 Task: Create a due date automation when advanced on, the moment a card is due add fields without custom field "Resume" set to a number greater or equal to 1 and greater or equal to 10.
Action: Mouse moved to (998, 86)
Screenshot: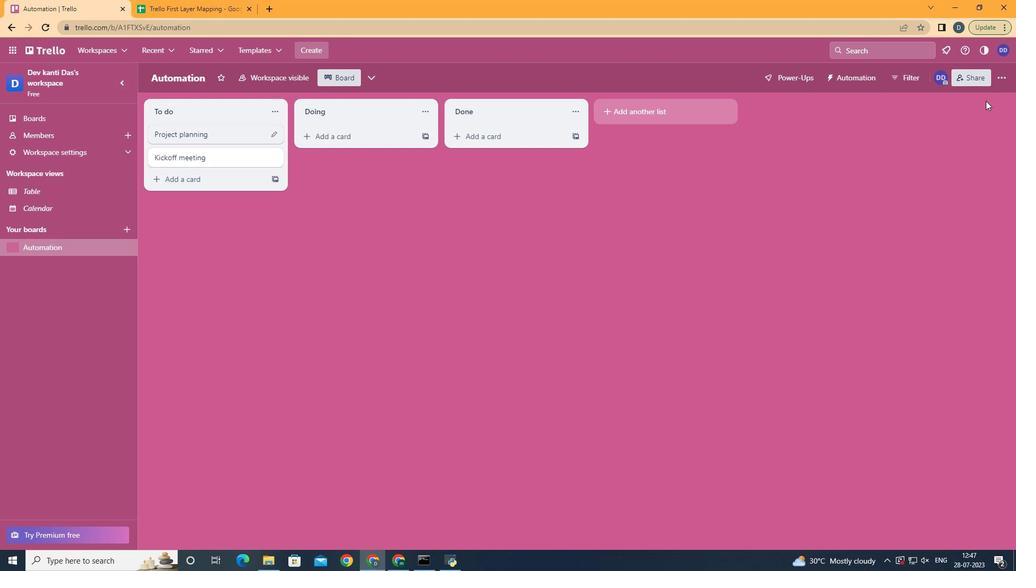 
Action: Mouse pressed left at (998, 86)
Screenshot: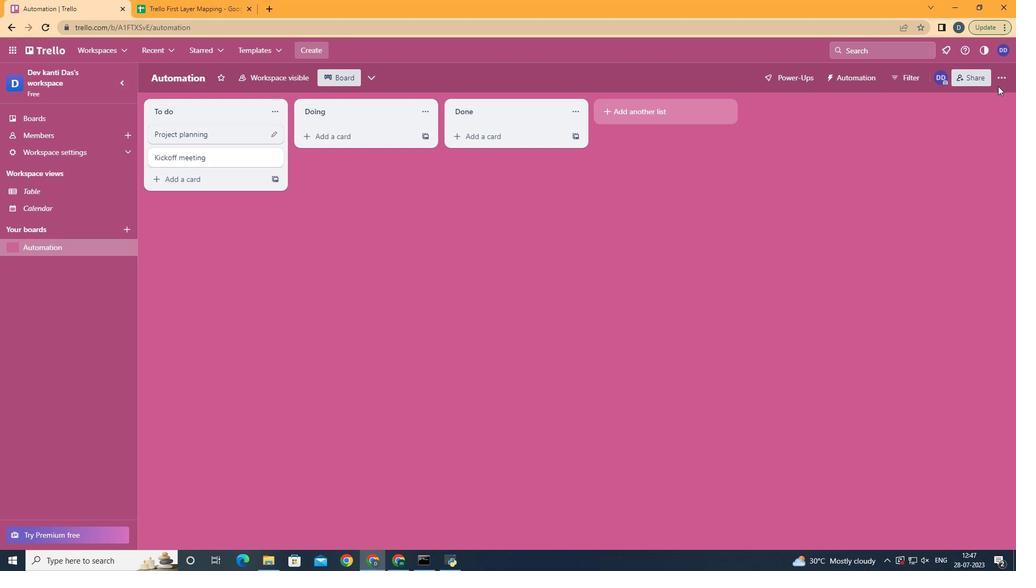 
Action: Mouse moved to (998, 82)
Screenshot: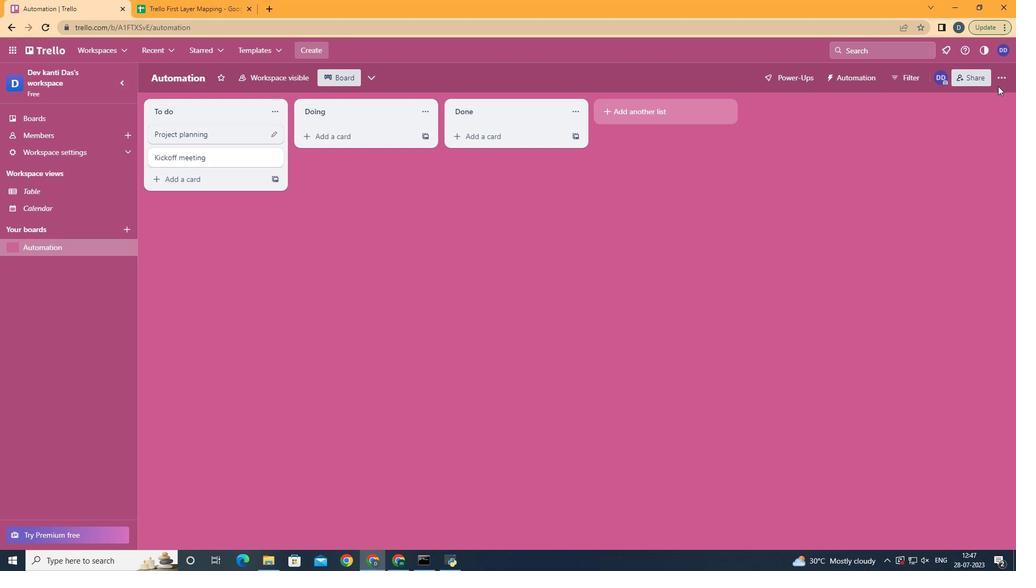 
Action: Mouse pressed left at (998, 82)
Screenshot: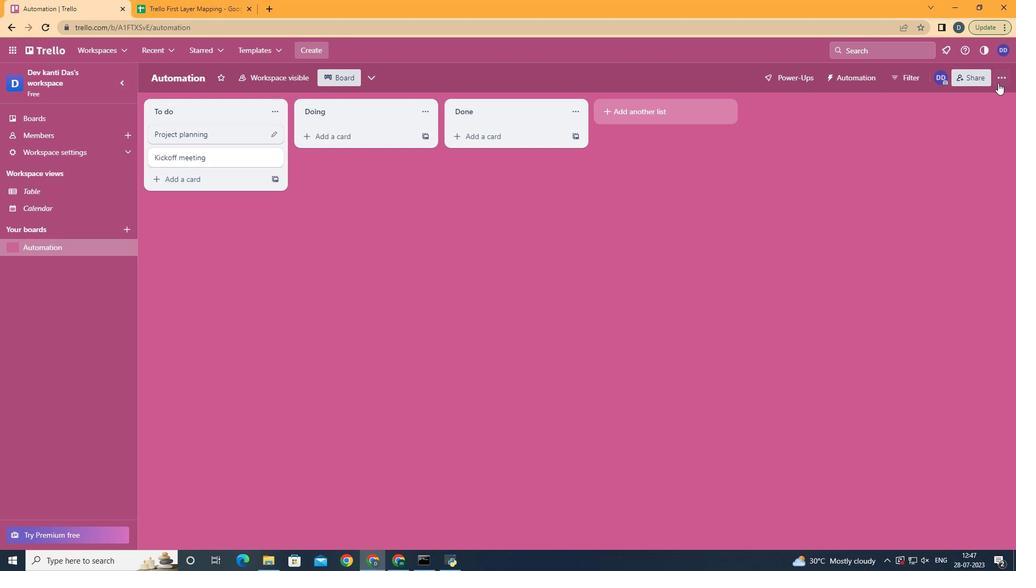 
Action: Mouse moved to (910, 223)
Screenshot: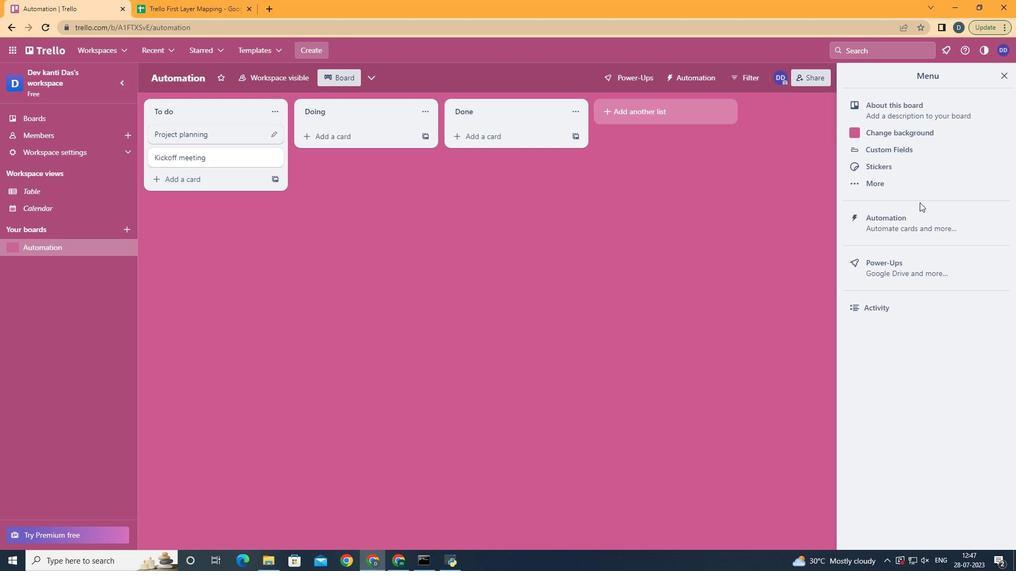 
Action: Mouse pressed left at (910, 223)
Screenshot: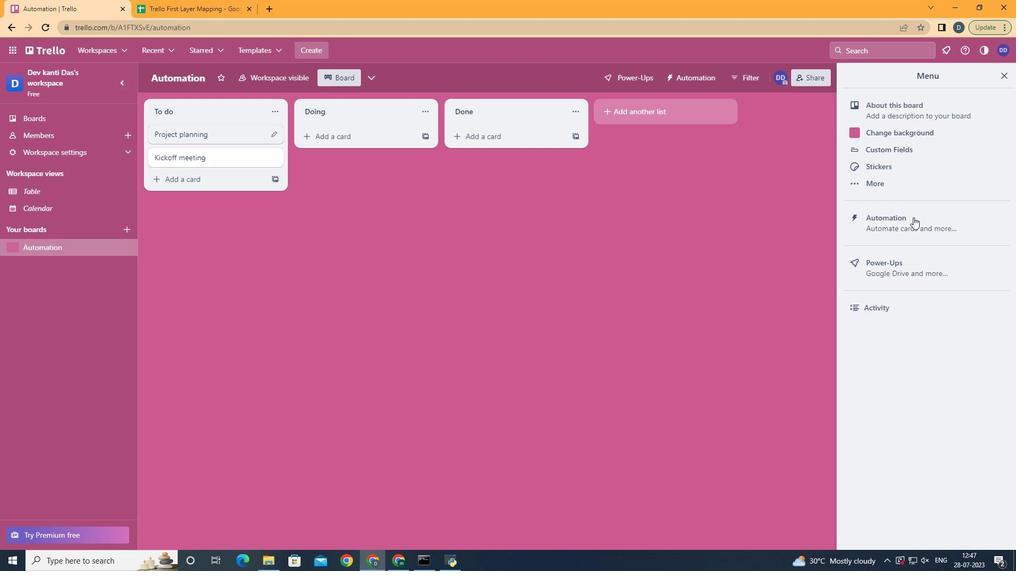 
Action: Mouse moved to (194, 210)
Screenshot: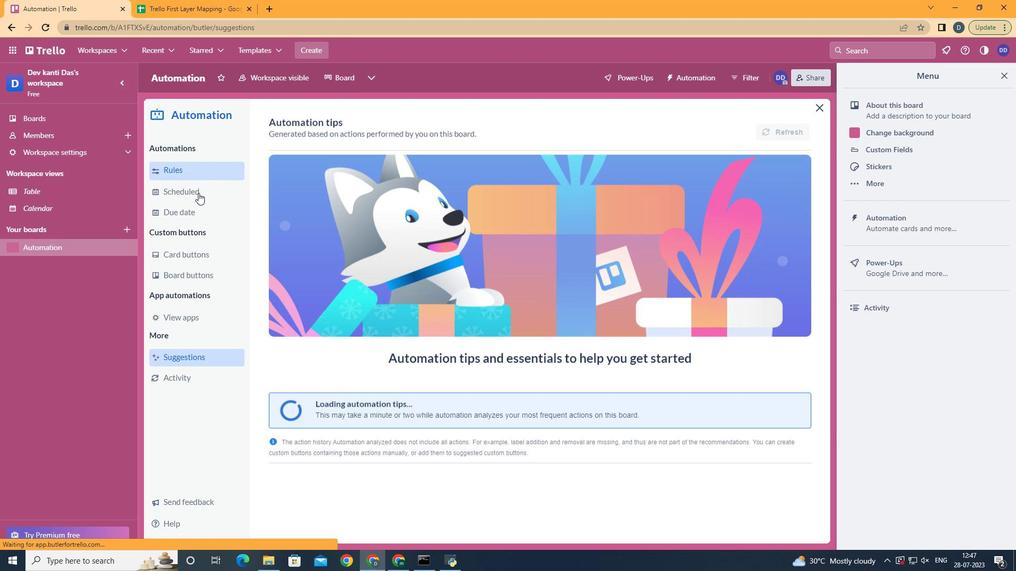 
Action: Mouse pressed left at (194, 210)
Screenshot: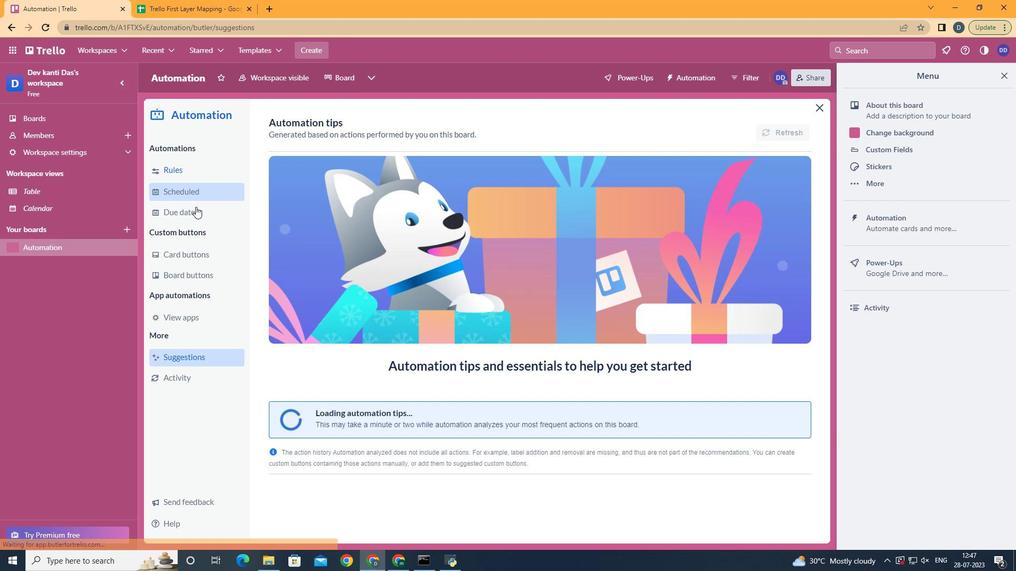 
Action: Mouse moved to (742, 132)
Screenshot: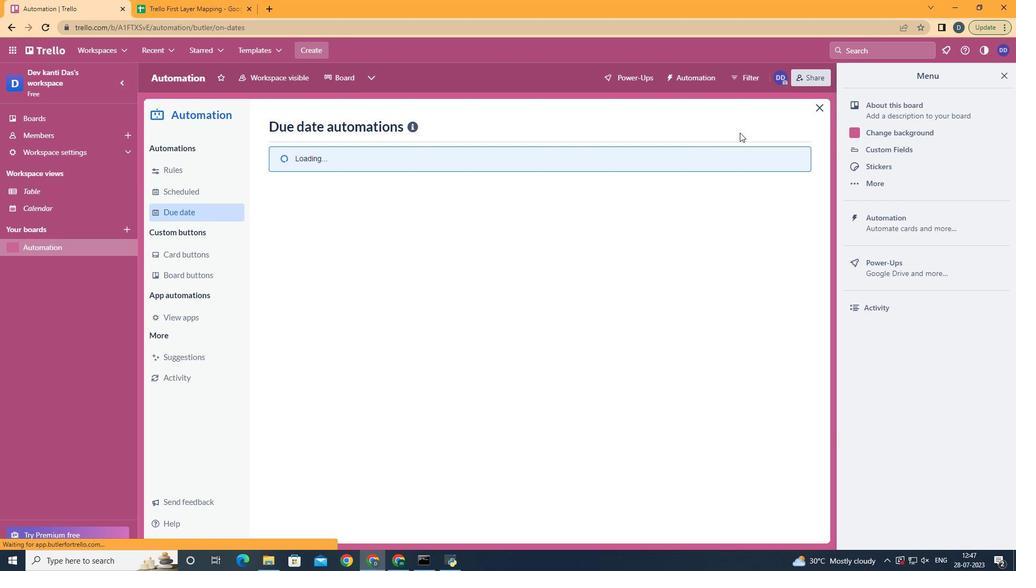 
Action: Mouse pressed left at (742, 132)
Screenshot: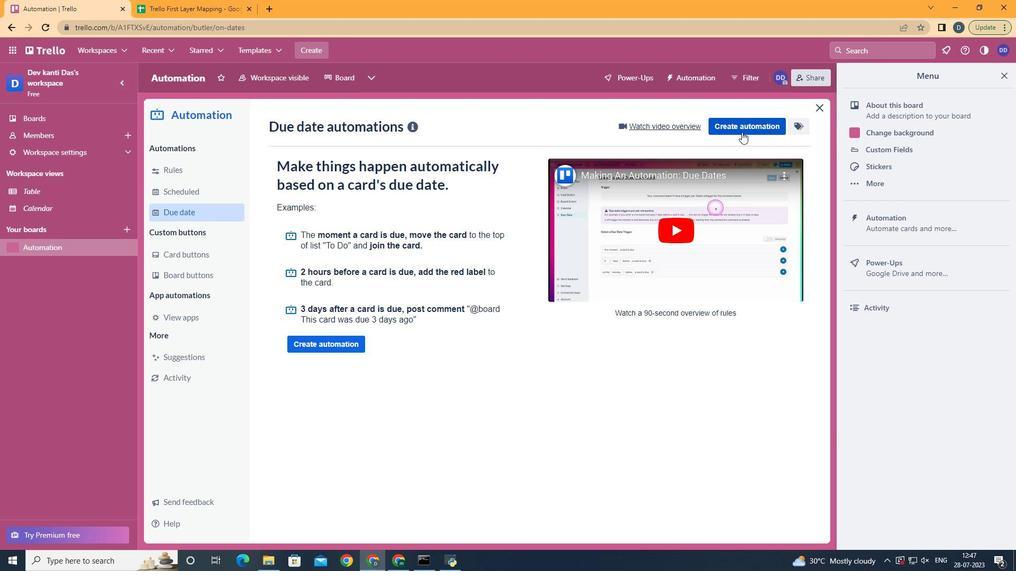 
Action: Mouse moved to (573, 221)
Screenshot: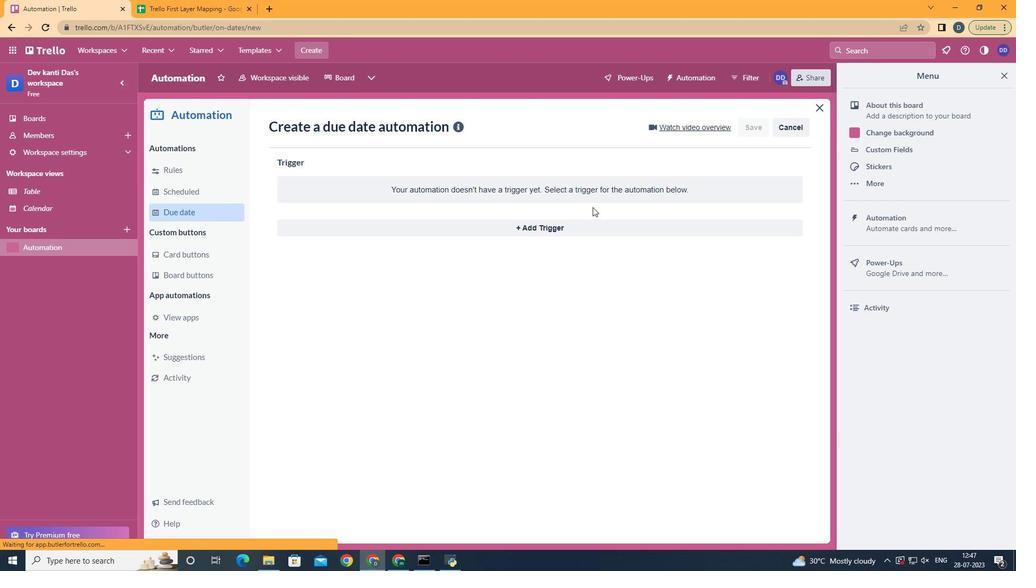 
Action: Mouse pressed left at (573, 221)
Screenshot: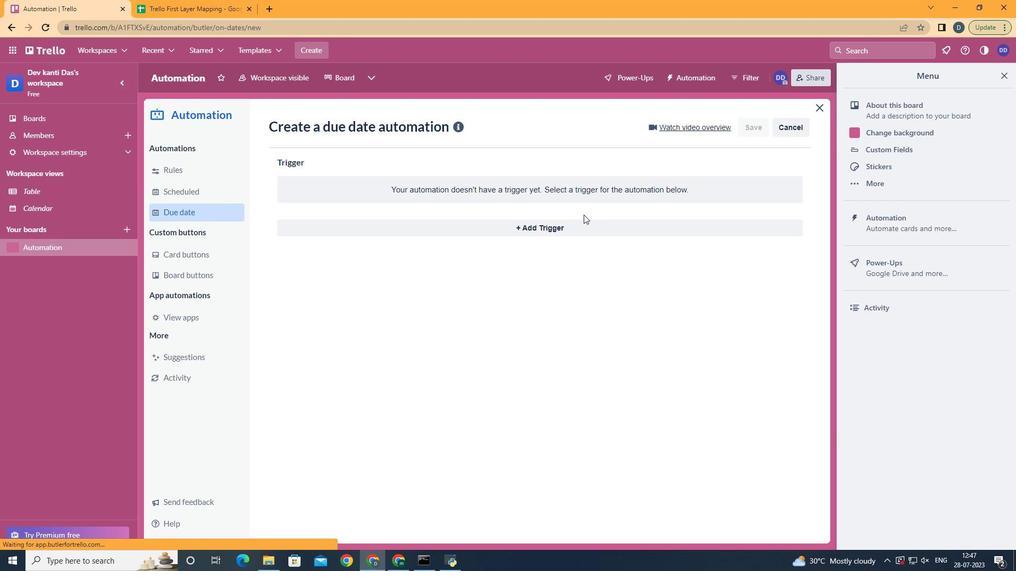 
Action: Mouse moved to (325, 378)
Screenshot: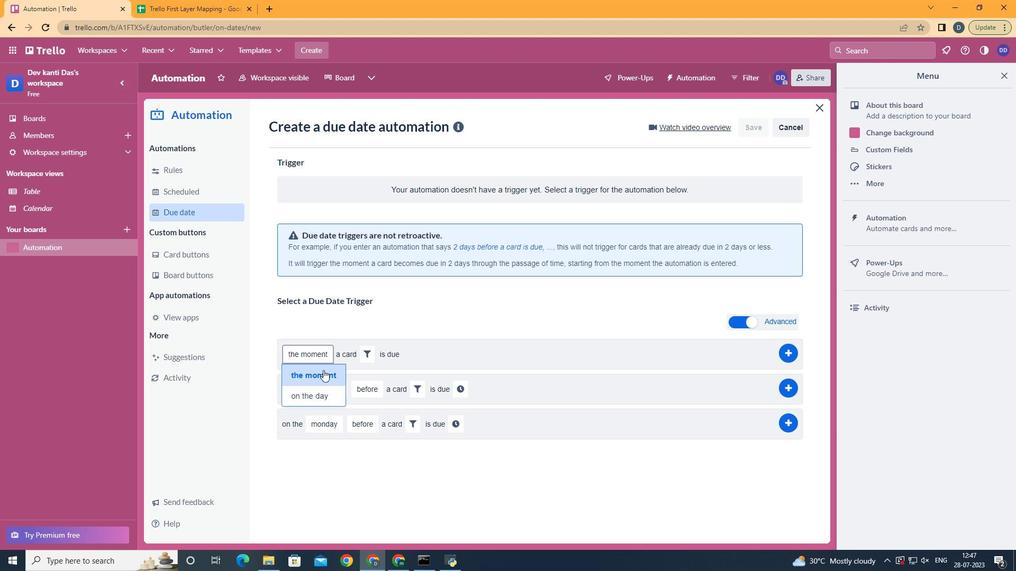 
Action: Mouse pressed left at (325, 378)
Screenshot: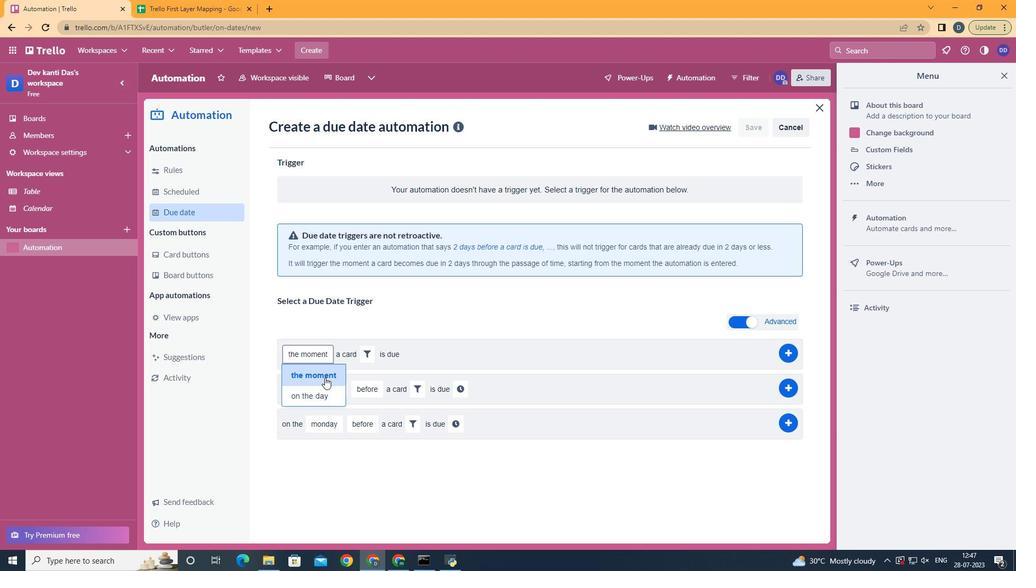 
Action: Mouse moved to (367, 349)
Screenshot: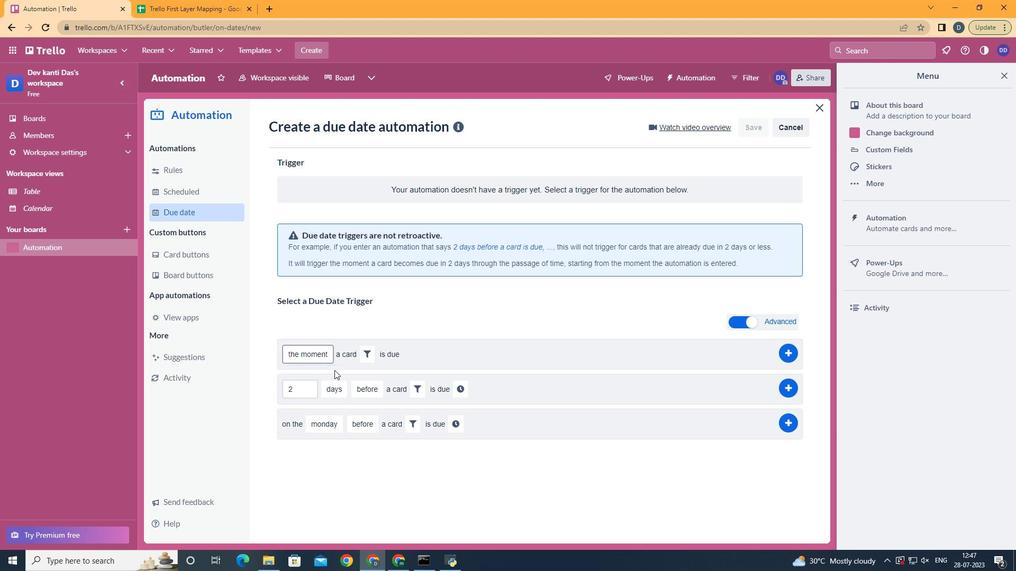 
Action: Mouse pressed left at (367, 349)
Screenshot: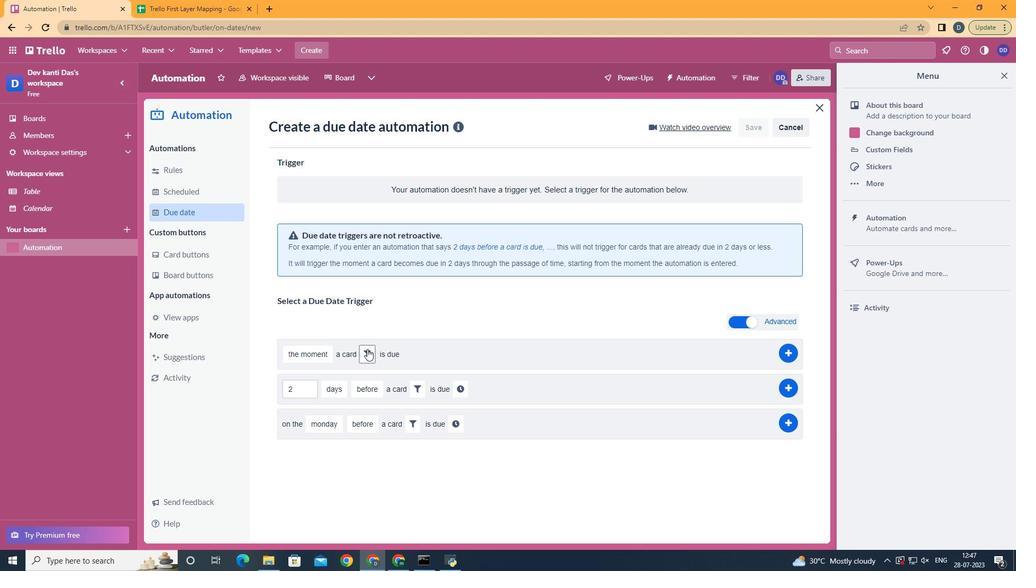 
Action: Mouse moved to (547, 389)
Screenshot: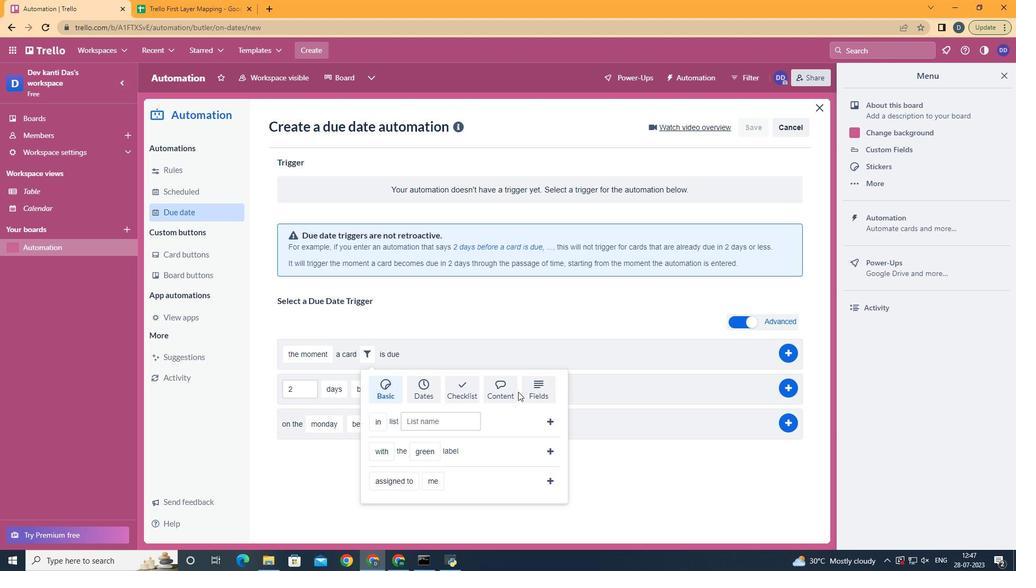 
Action: Mouse pressed left at (547, 389)
Screenshot: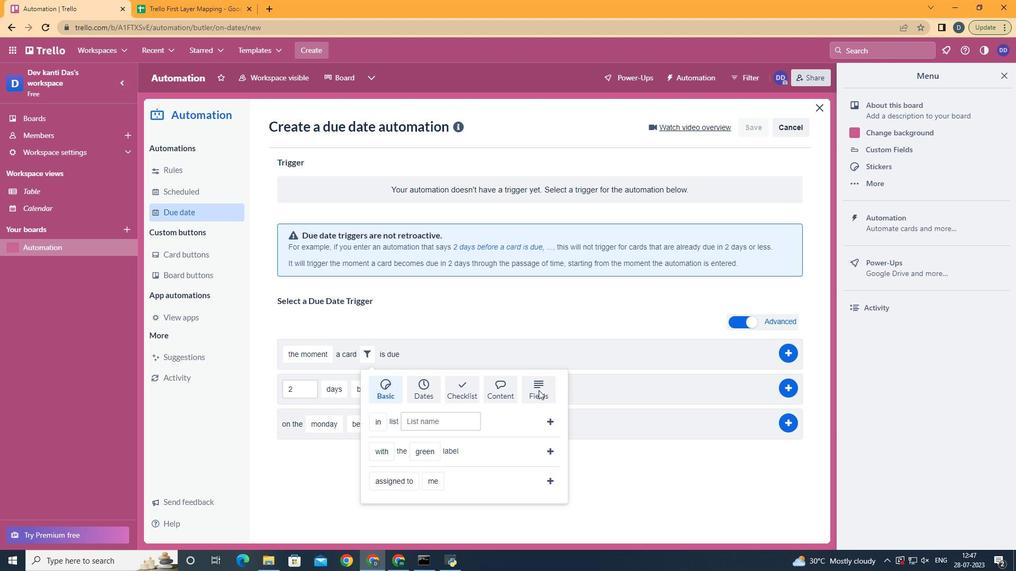 
Action: Mouse scrolled (547, 388) with delta (0, 0)
Screenshot: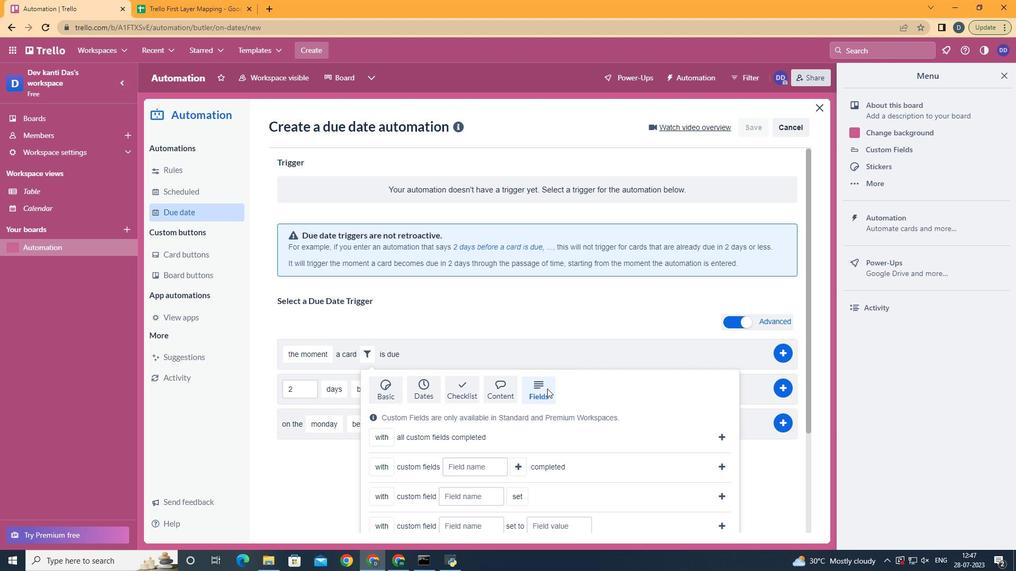 
Action: Mouse scrolled (547, 388) with delta (0, 0)
Screenshot: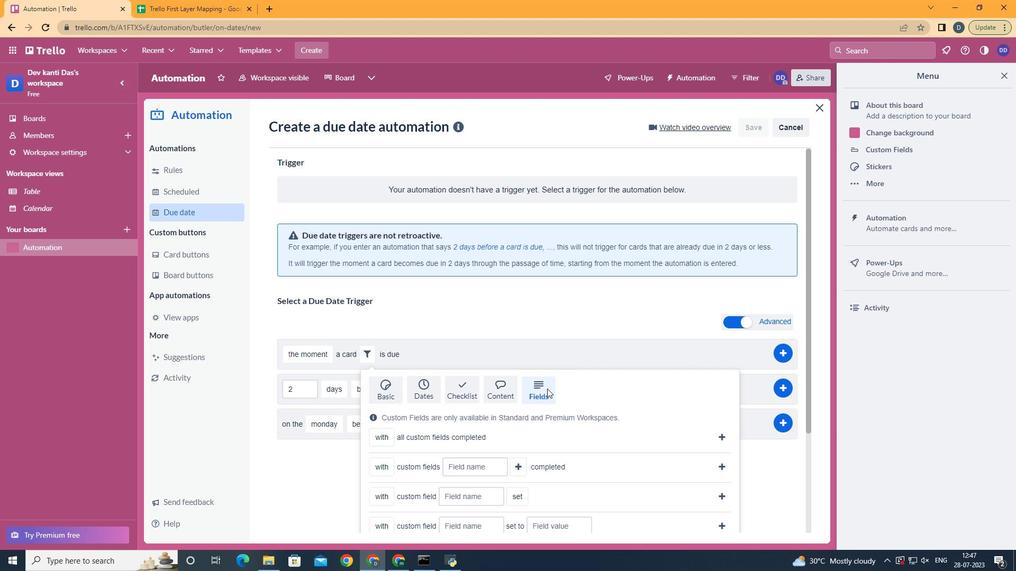 
Action: Mouse scrolled (547, 388) with delta (0, 0)
Screenshot: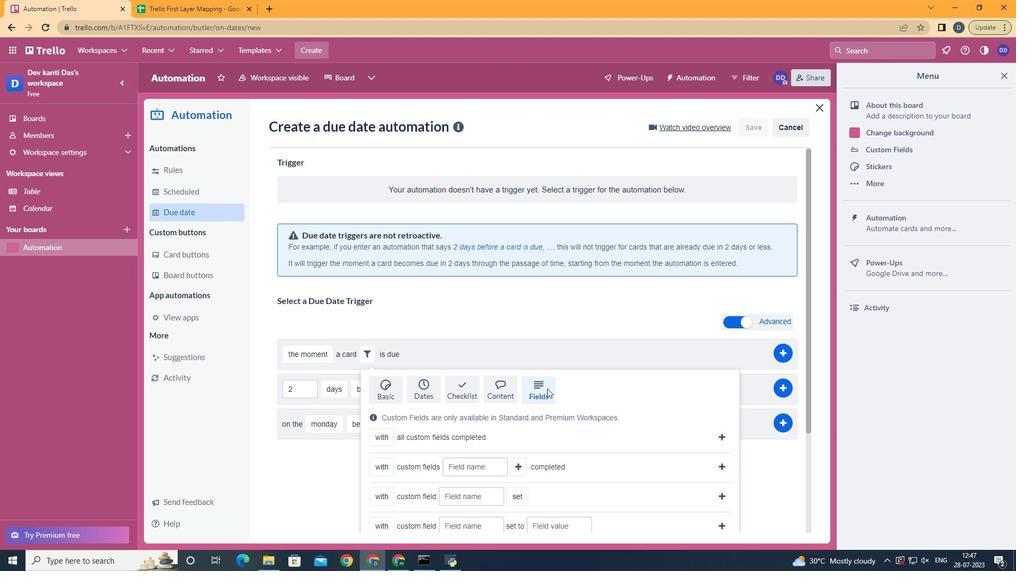 
Action: Mouse scrolled (547, 388) with delta (0, 0)
Screenshot: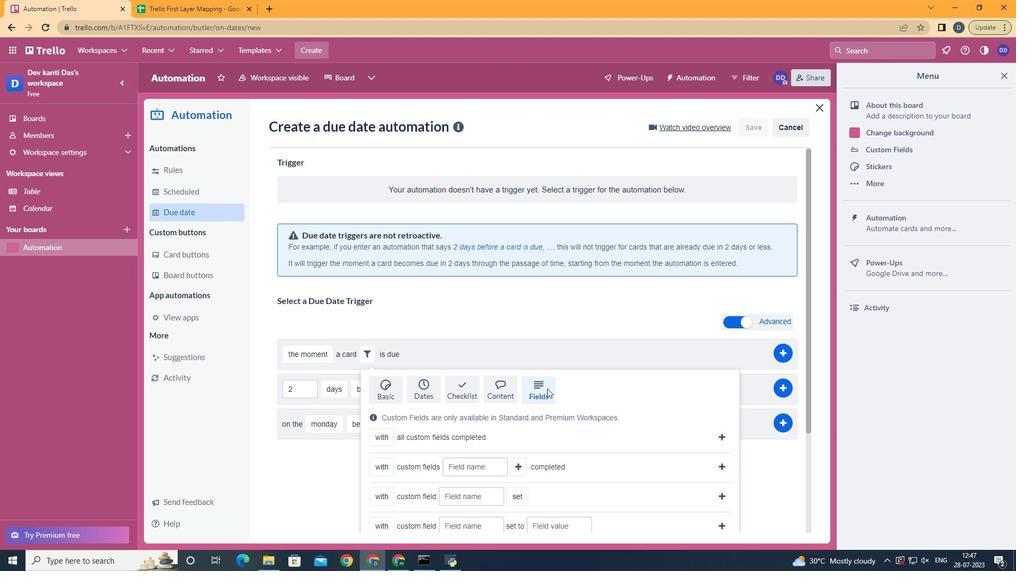 
Action: Mouse scrolled (547, 388) with delta (0, 0)
Screenshot: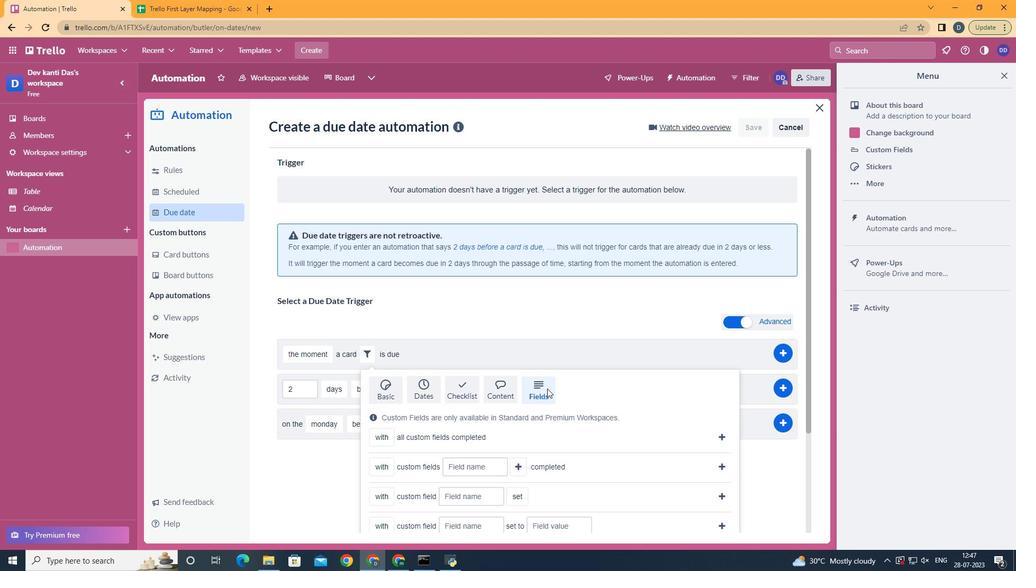 
Action: Mouse scrolled (547, 388) with delta (0, 0)
Screenshot: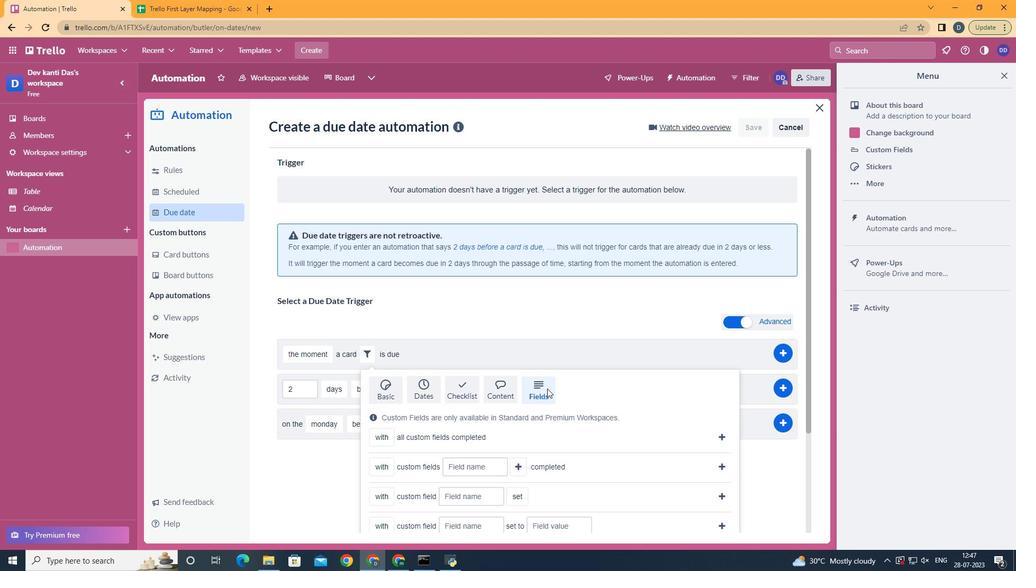 
Action: Mouse moved to (390, 491)
Screenshot: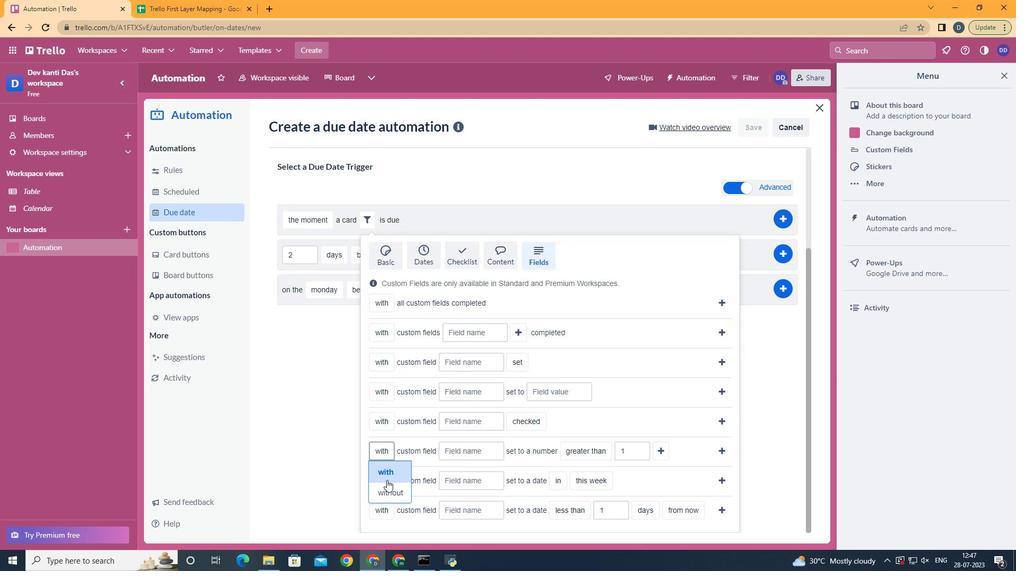 
Action: Mouse pressed left at (390, 491)
Screenshot: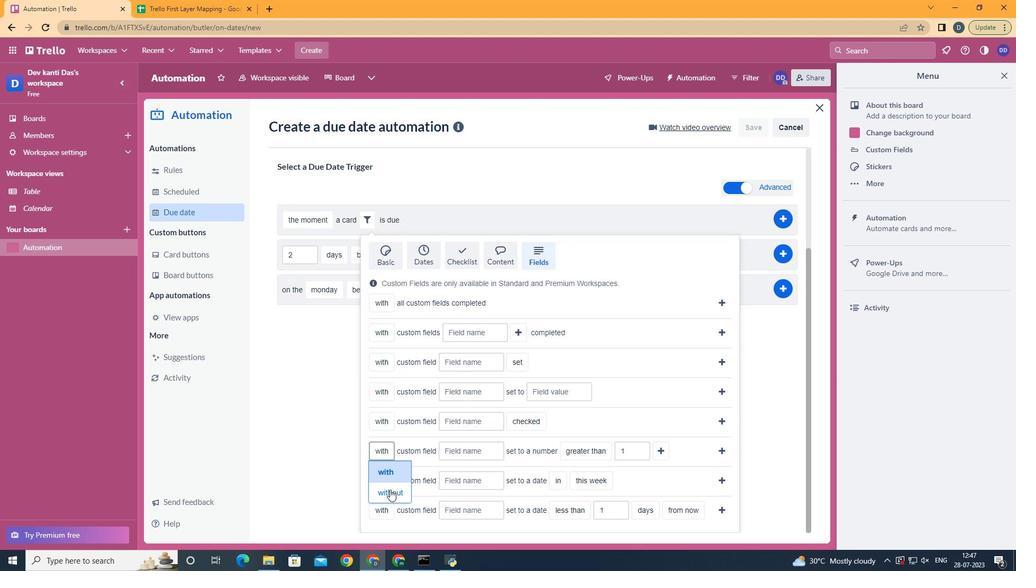 
Action: Mouse moved to (487, 454)
Screenshot: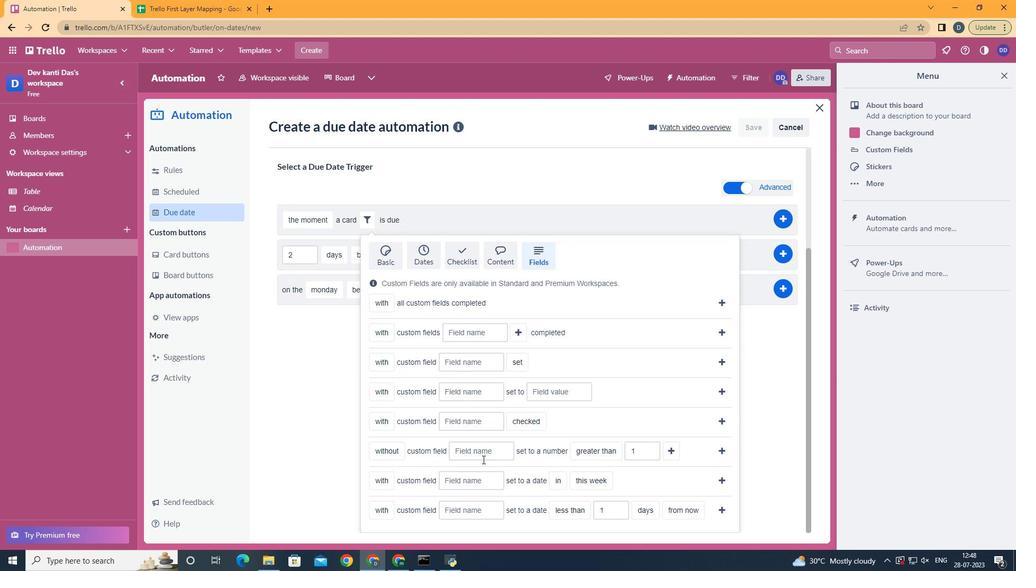 
Action: Mouse pressed left at (487, 454)
Screenshot: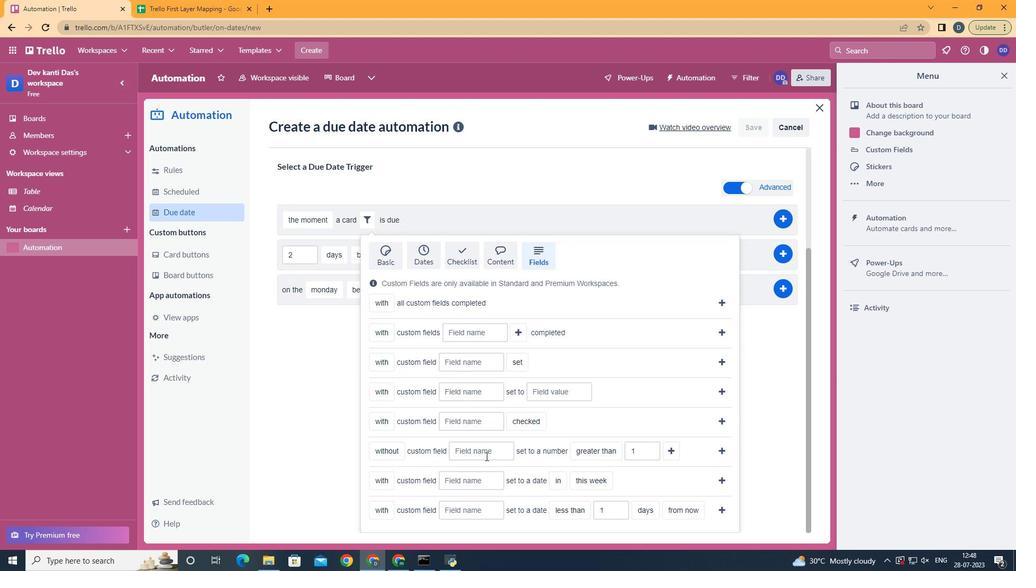 
Action: Key pressed <Key.shift><Key.shift><Key.shift><Key.shift><Key.shift>Resume
Screenshot: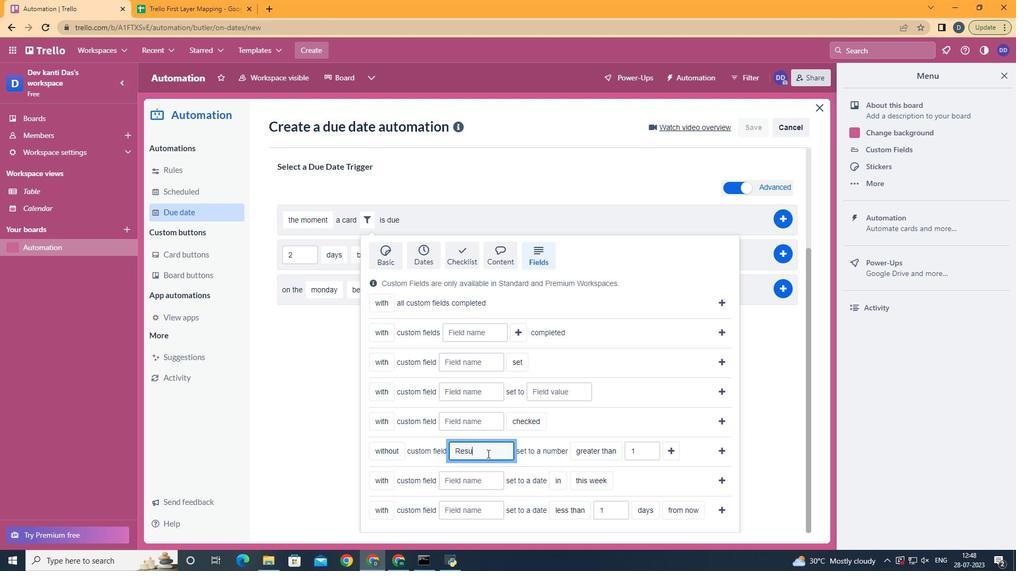 
Action: Mouse moved to (628, 389)
Screenshot: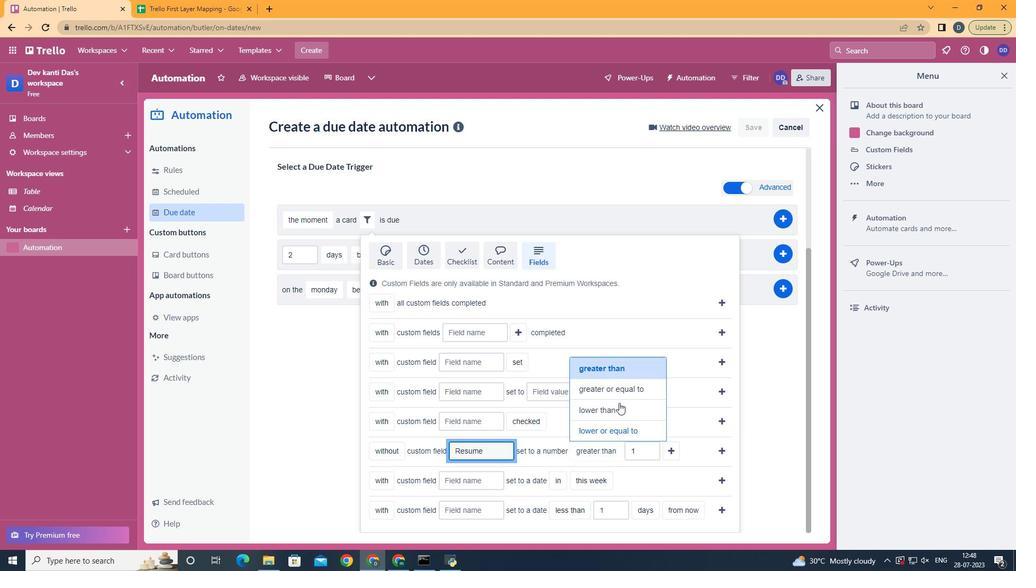 
Action: Mouse pressed left at (628, 389)
Screenshot: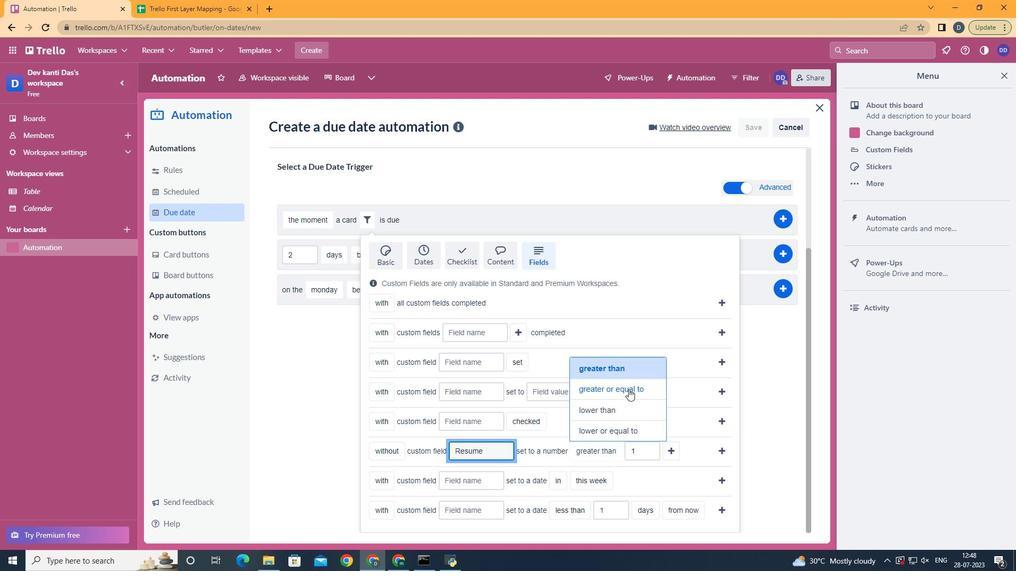 
Action: Mouse moved to (695, 447)
Screenshot: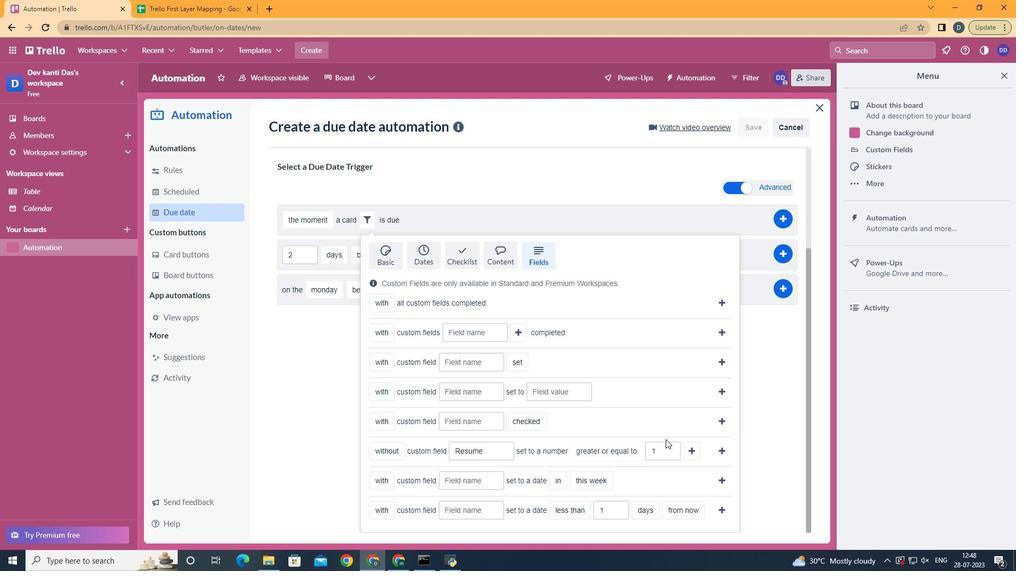
Action: Mouse pressed left at (695, 447)
Screenshot: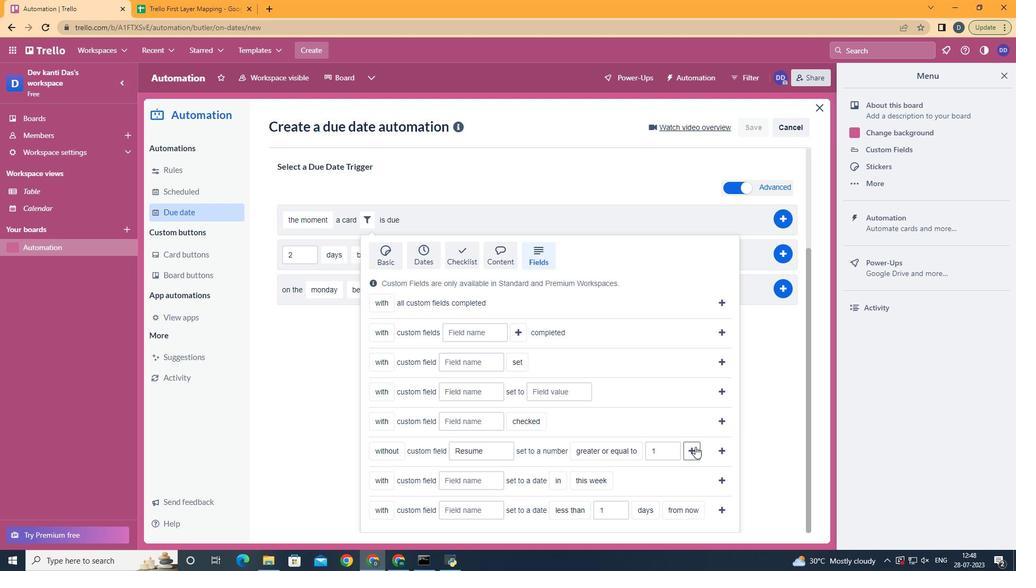 
Action: Mouse moved to (444, 451)
Screenshot: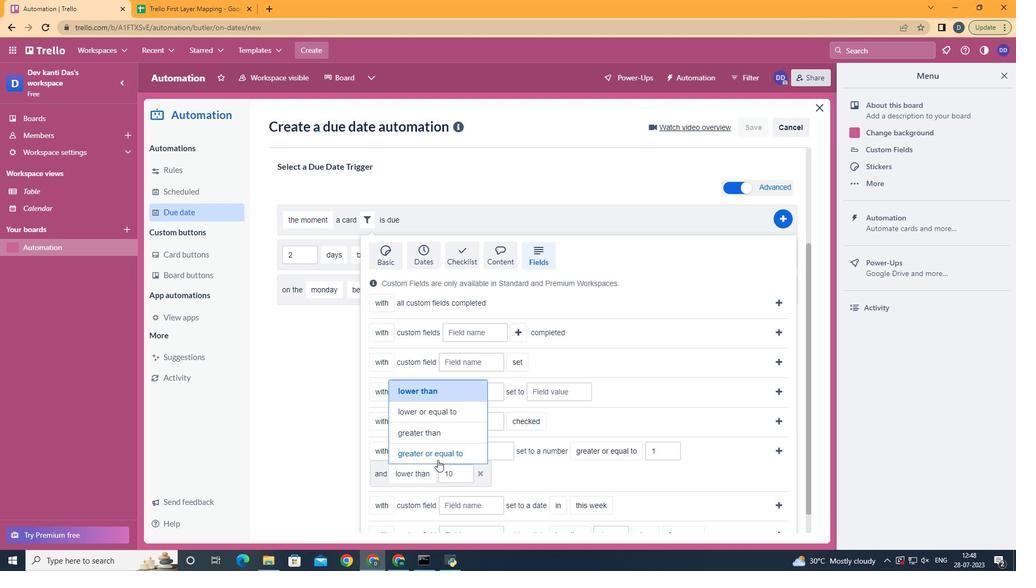 
Action: Mouse pressed left at (444, 451)
Screenshot: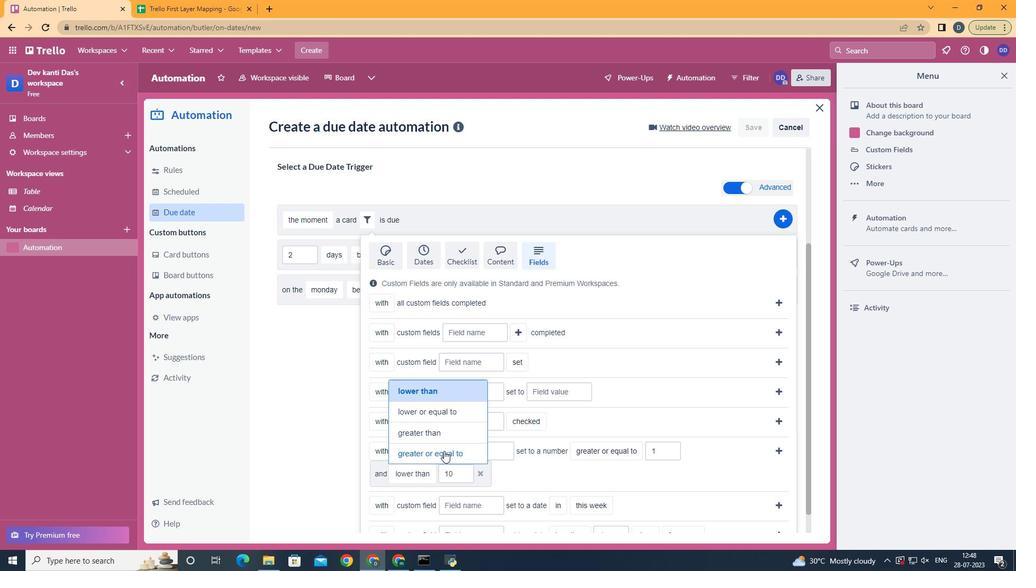 
Action: Mouse moved to (780, 450)
Screenshot: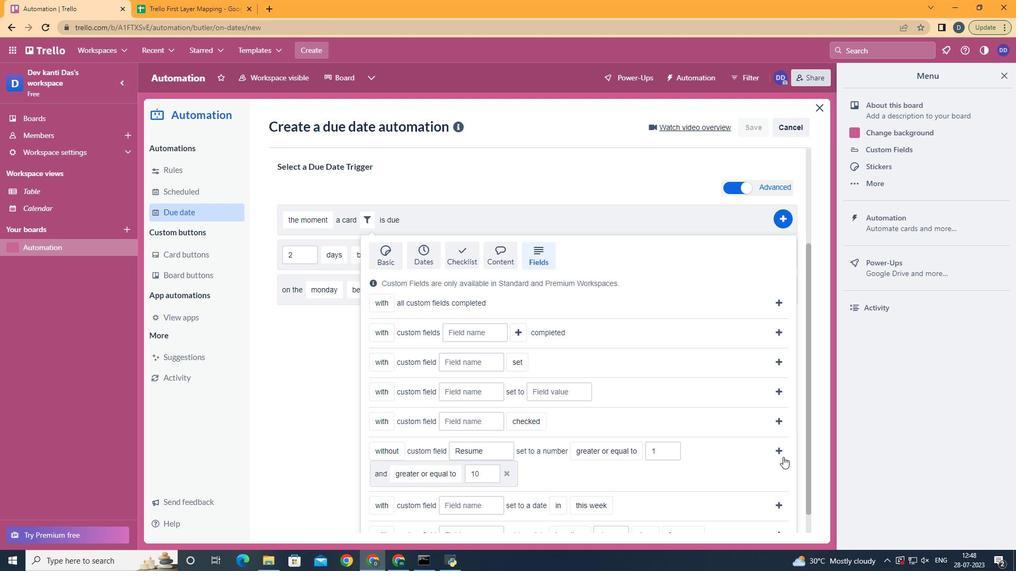 
Action: Mouse pressed left at (780, 450)
Screenshot: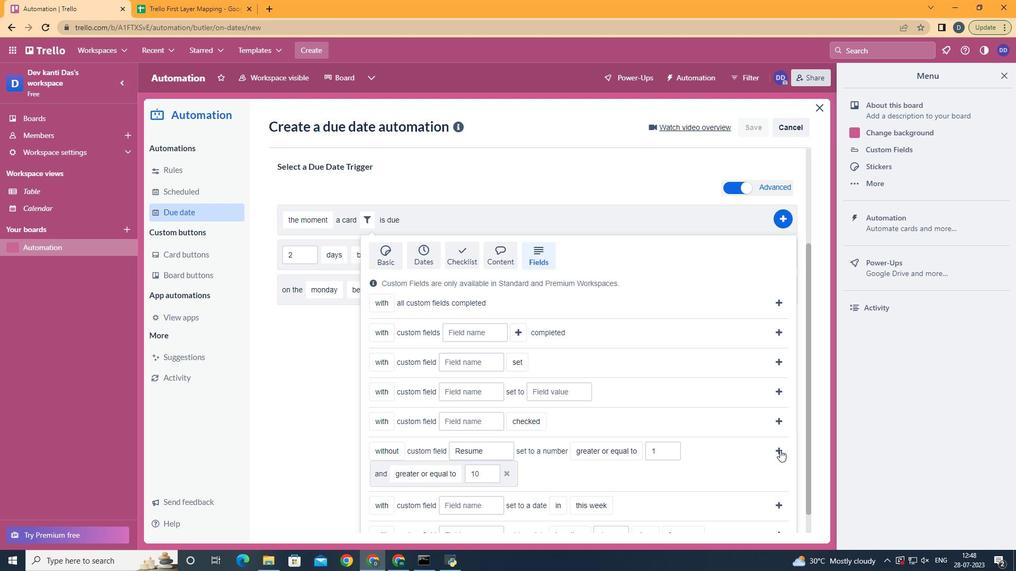 
Action: Mouse moved to (667, 457)
Screenshot: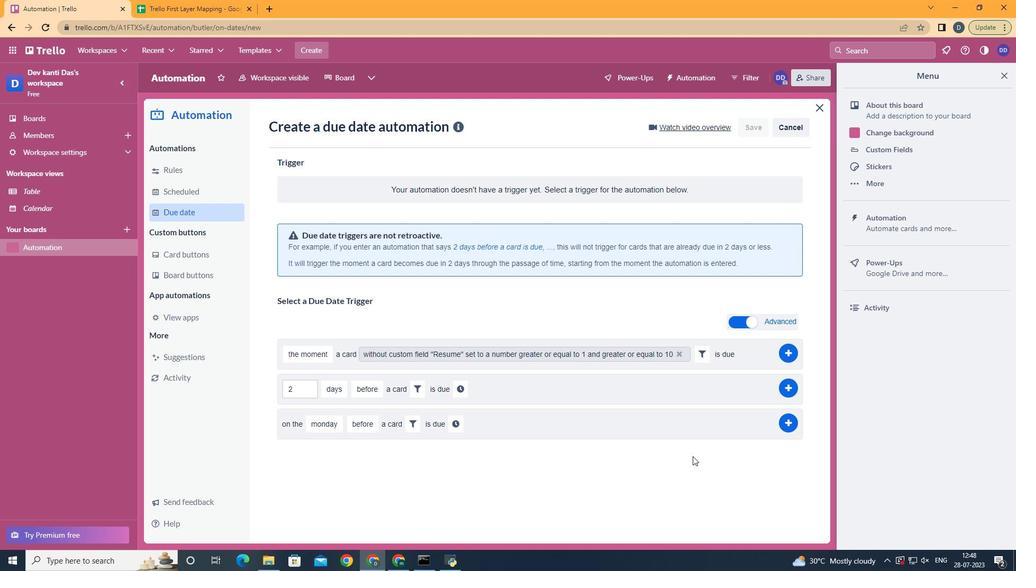 
